 Task: Check the percentage active listings of 2 bedrooms in the last 3 years.
Action: Mouse moved to (938, 227)
Screenshot: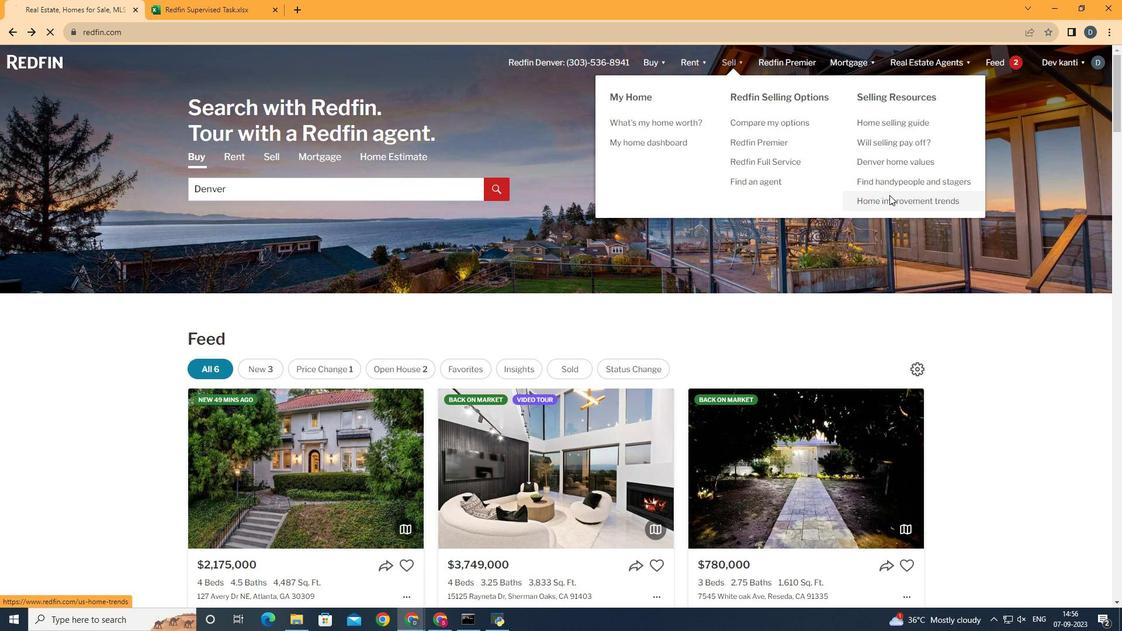 
Action: Mouse pressed left at (938, 227)
Screenshot: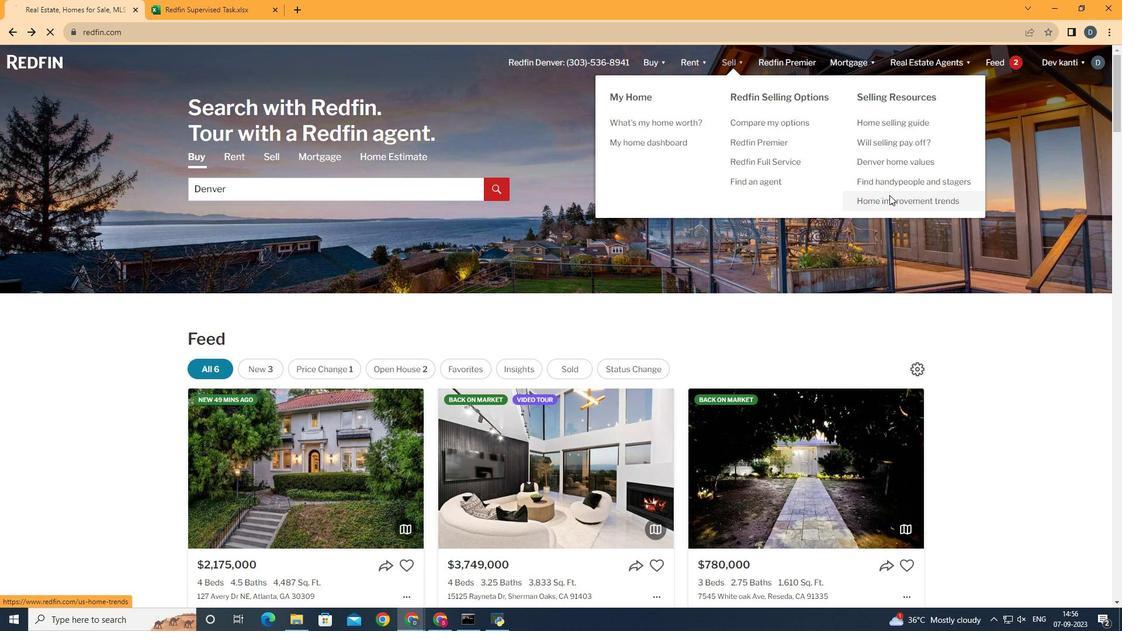 
Action: Mouse moved to (331, 252)
Screenshot: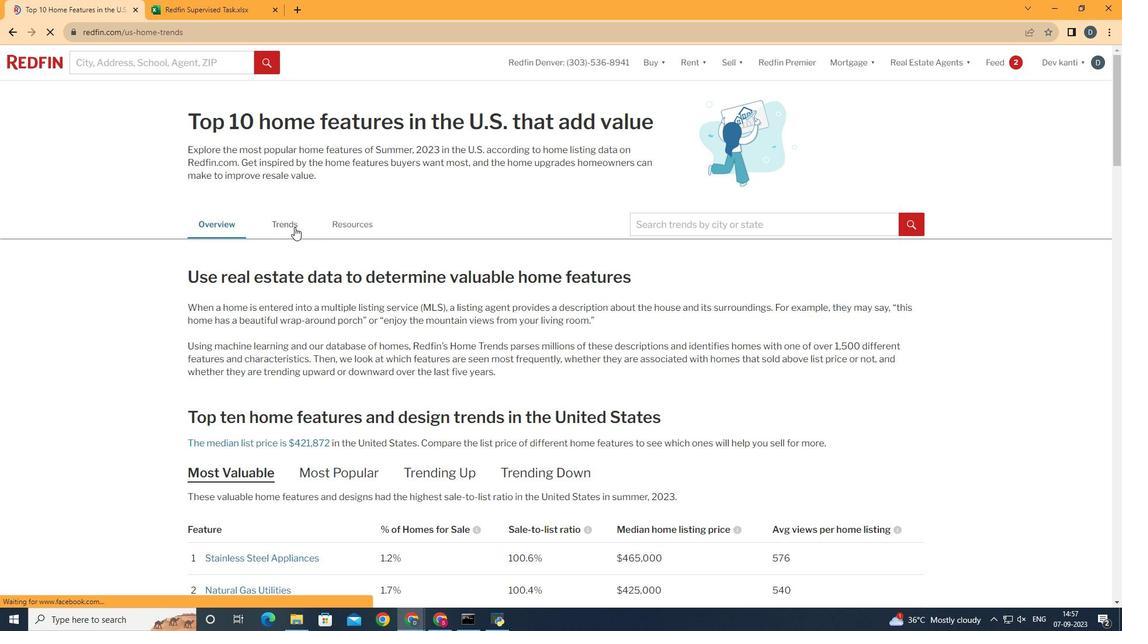 
Action: Mouse pressed left at (331, 252)
Screenshot: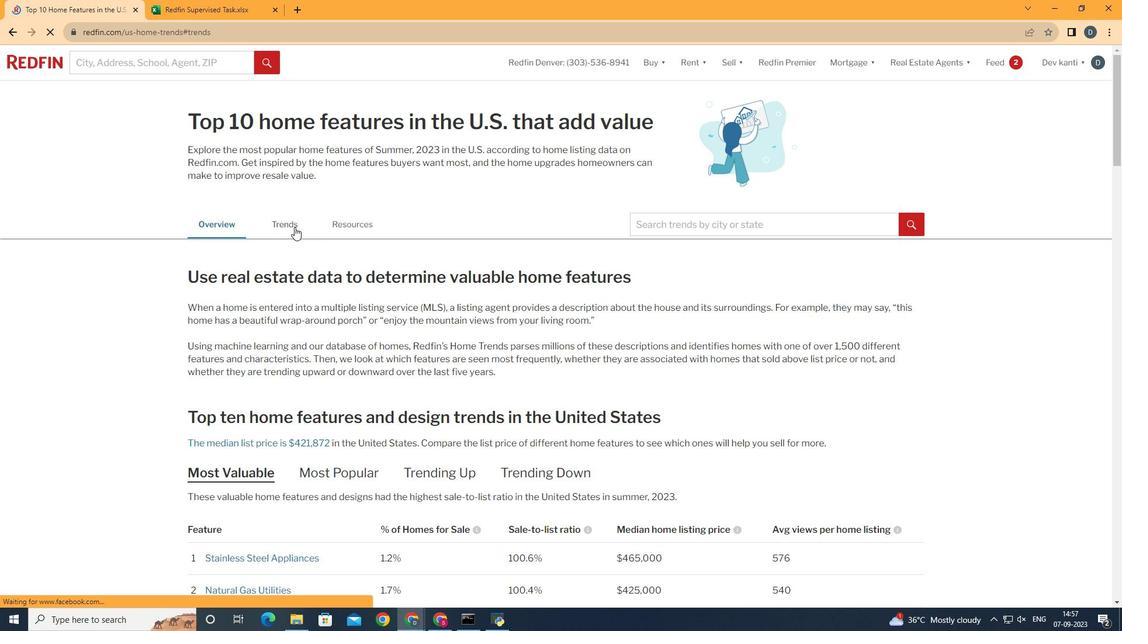 
Action: Mouse moved to (484, 353)
Screenshot: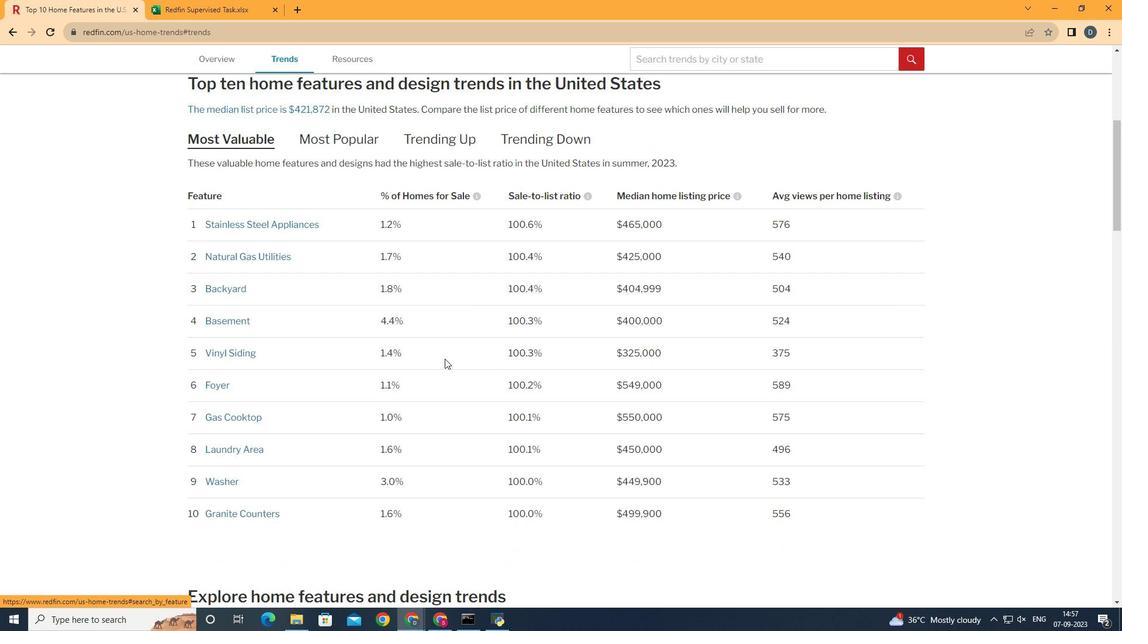 
Action: Mouse scrolled (484, 352) with delta (0, 0)
Screenshot: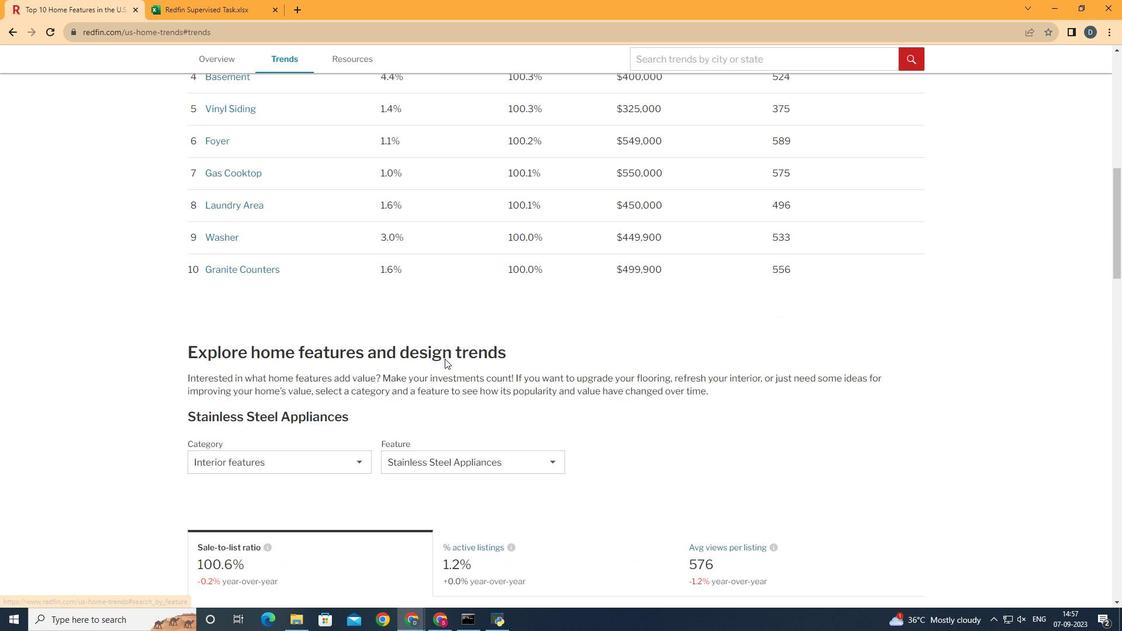 
Action: Mouse scrolled (484, 352) with delta (0, 0)
Screenshot: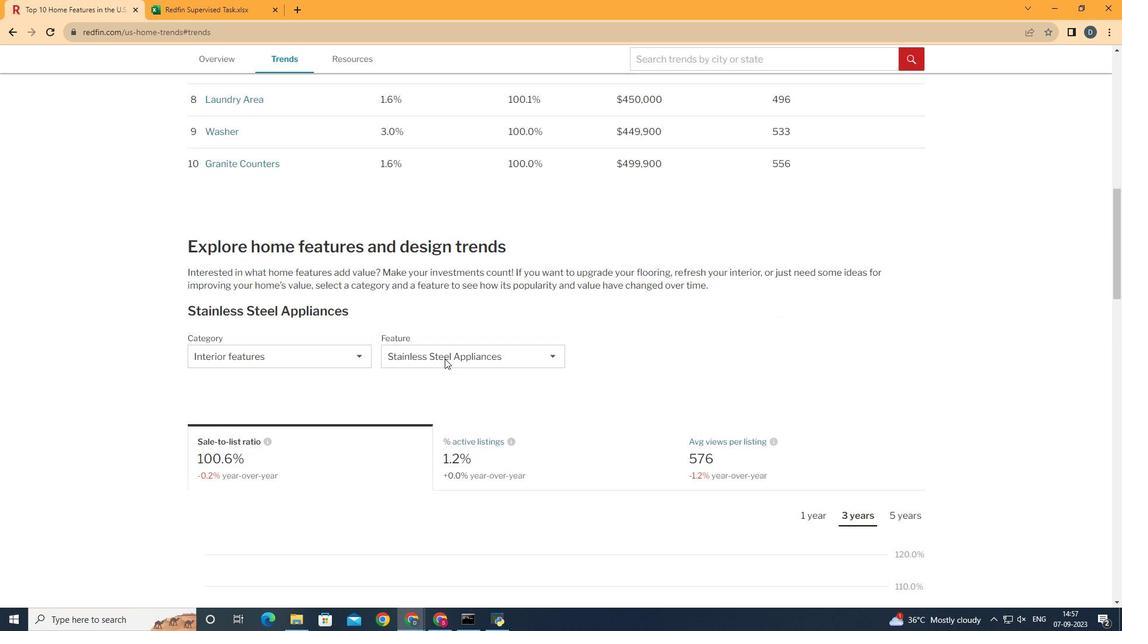 
Action: Mouse scrolled (484, 352) with delta (0, 0)
Screenshot: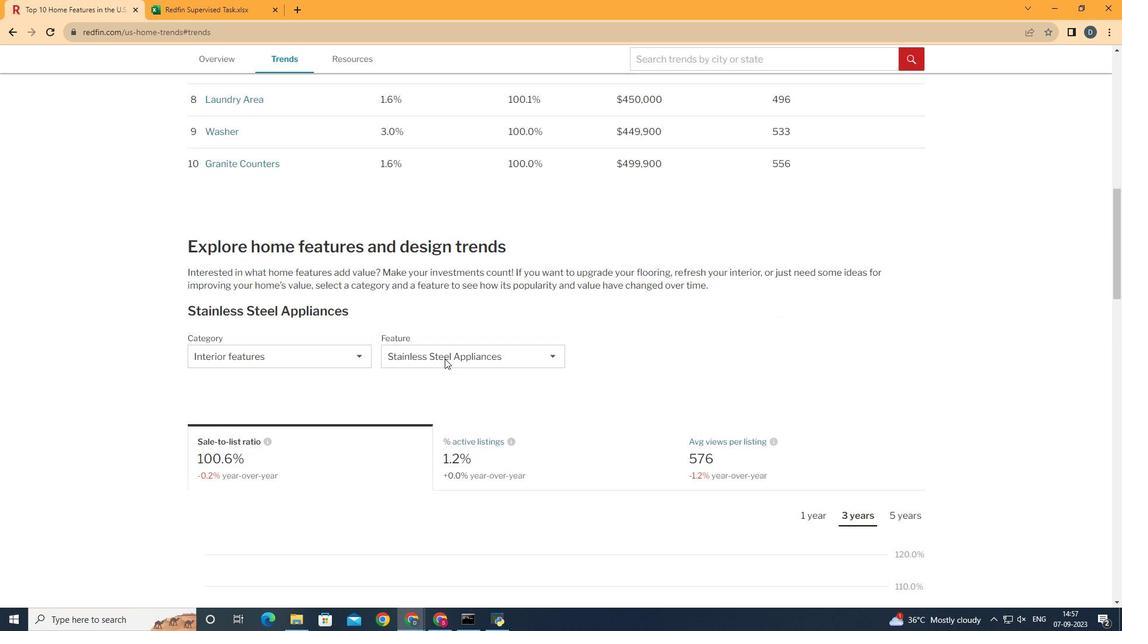 
Action: Mouse scrolled (484, 352) with delta (0, 0)
Screenshot: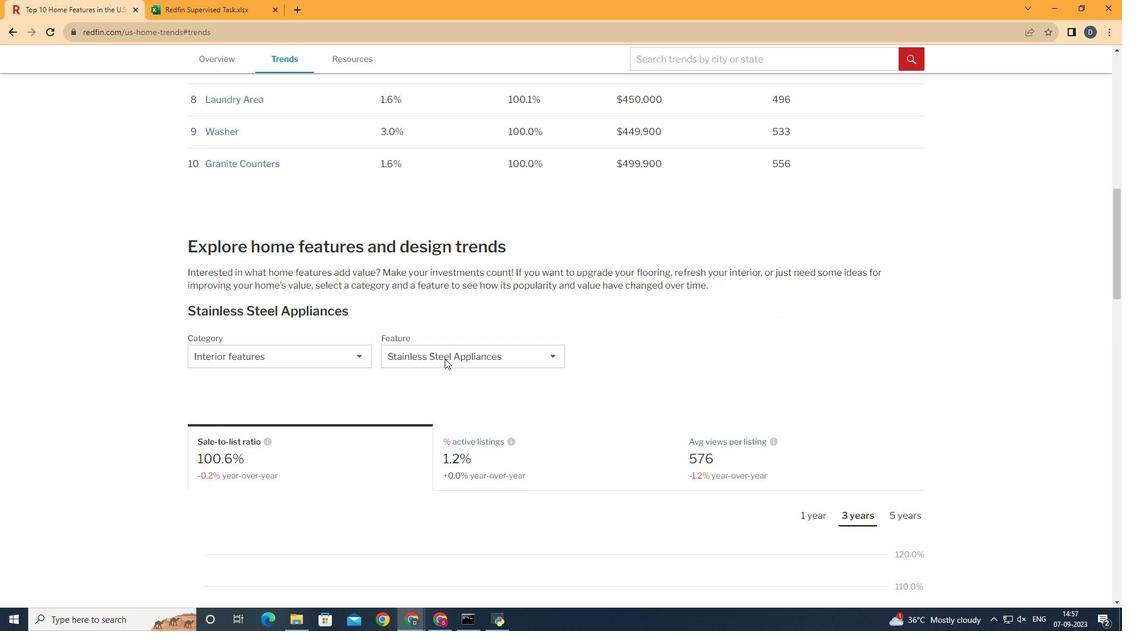 
Action: Mouse scrolled (484, 352) with delta (0, 0)
Screenshot: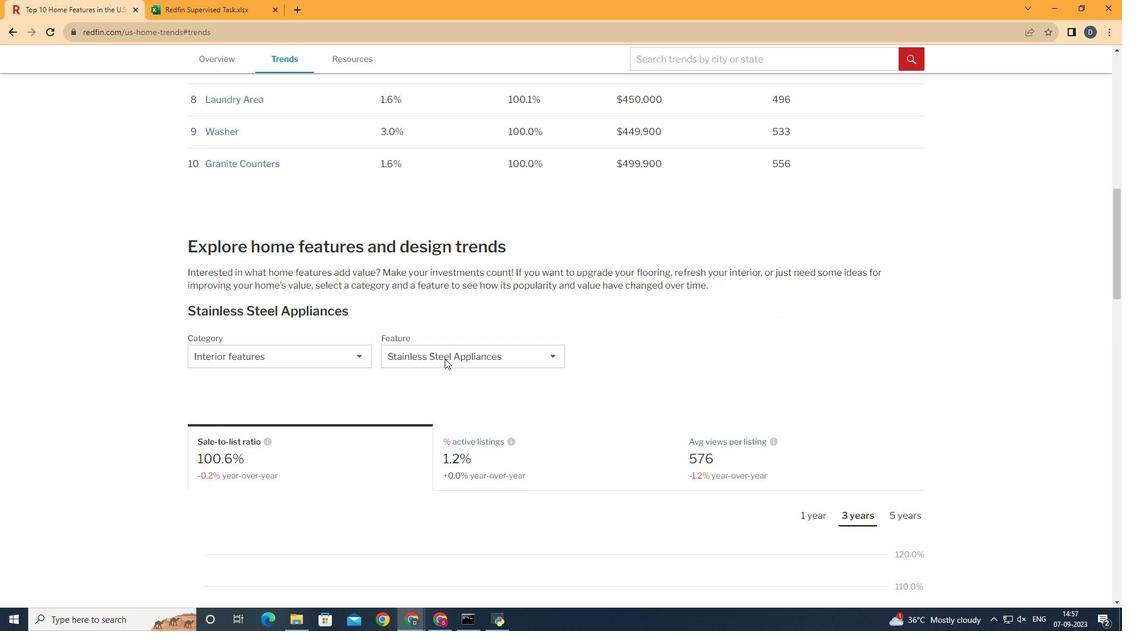 
Action: Mouse scrolled (484, 352) with delta (0, 0)
Screenshot: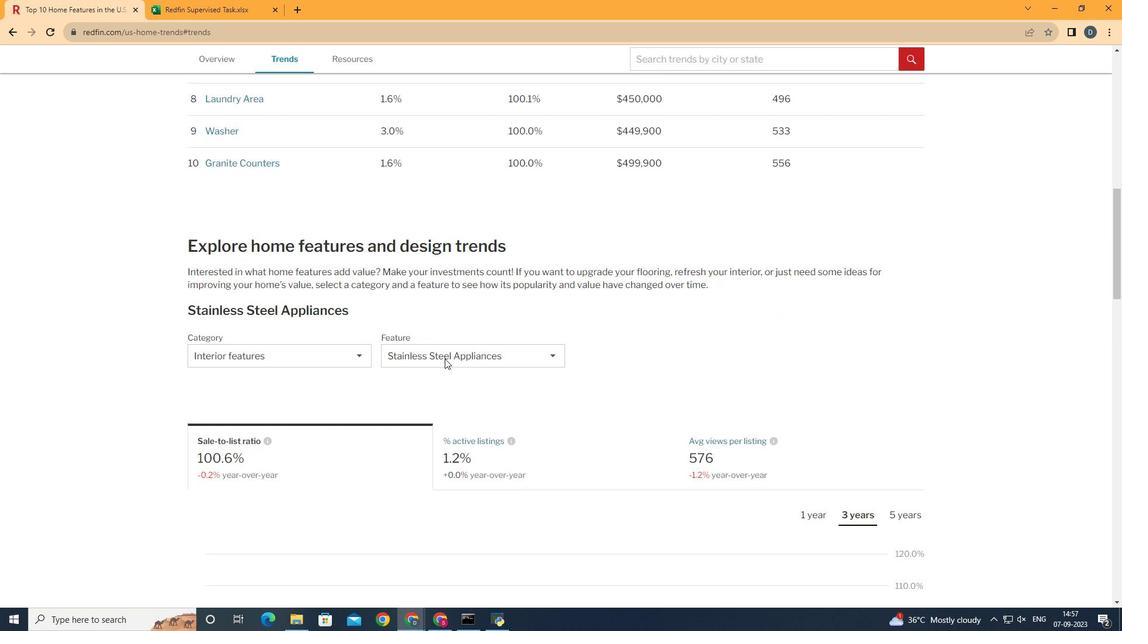 
Action: Mouse scrolled (484, 352) with delta (0, 0)
Screenshot: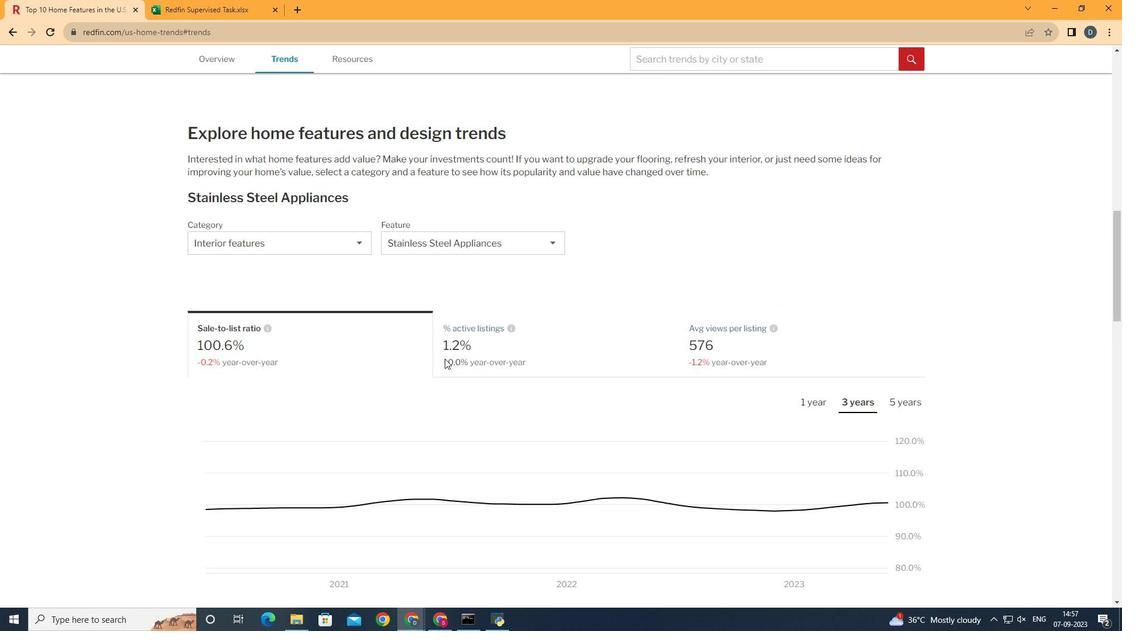 
Action: Mouse scrolled (484, 352) with delta (0, 0)
Screenshot: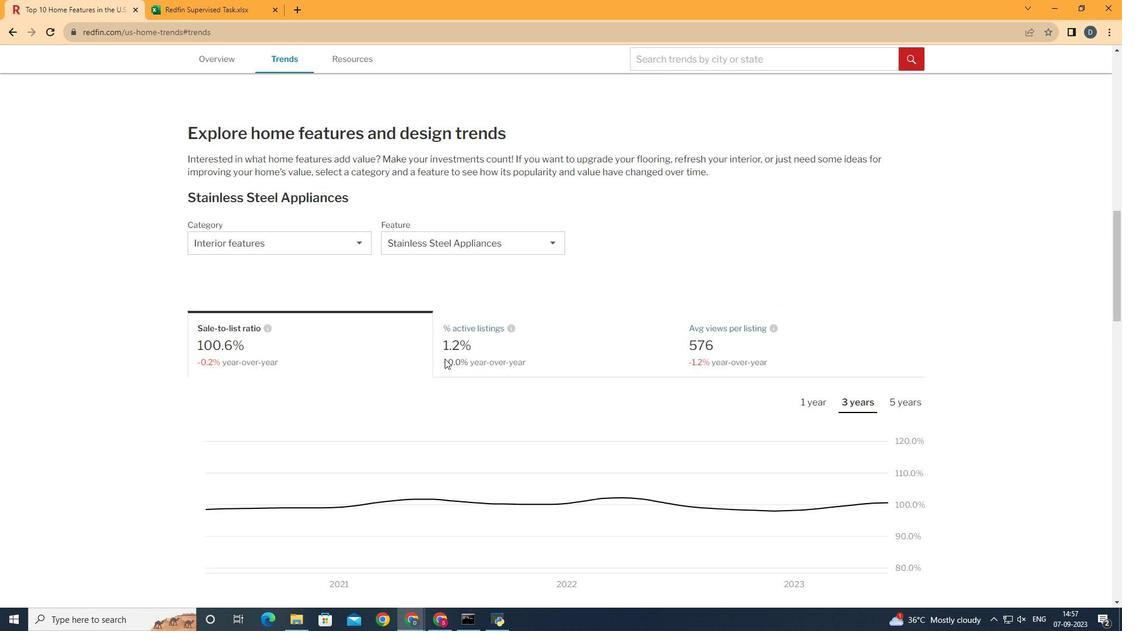 
Action: Mouse moved to (374, 257)
Screenshot: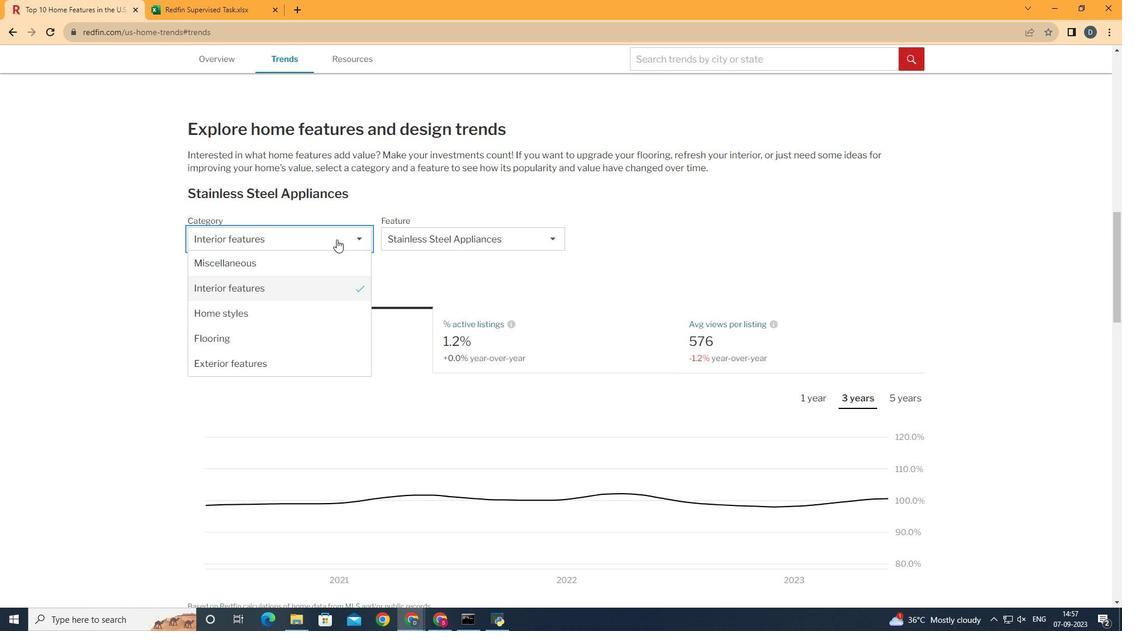 
Action: Mouse pressed left at (374, 257)
Screenshot: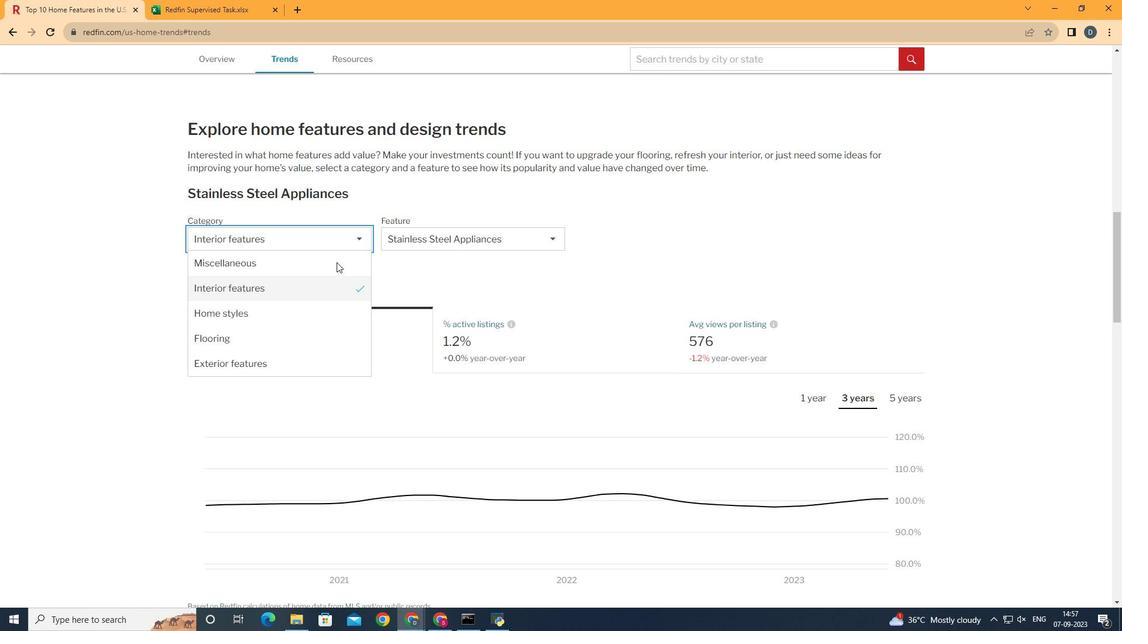 
Action: Mouse moved to (370, 304)
Screenshot: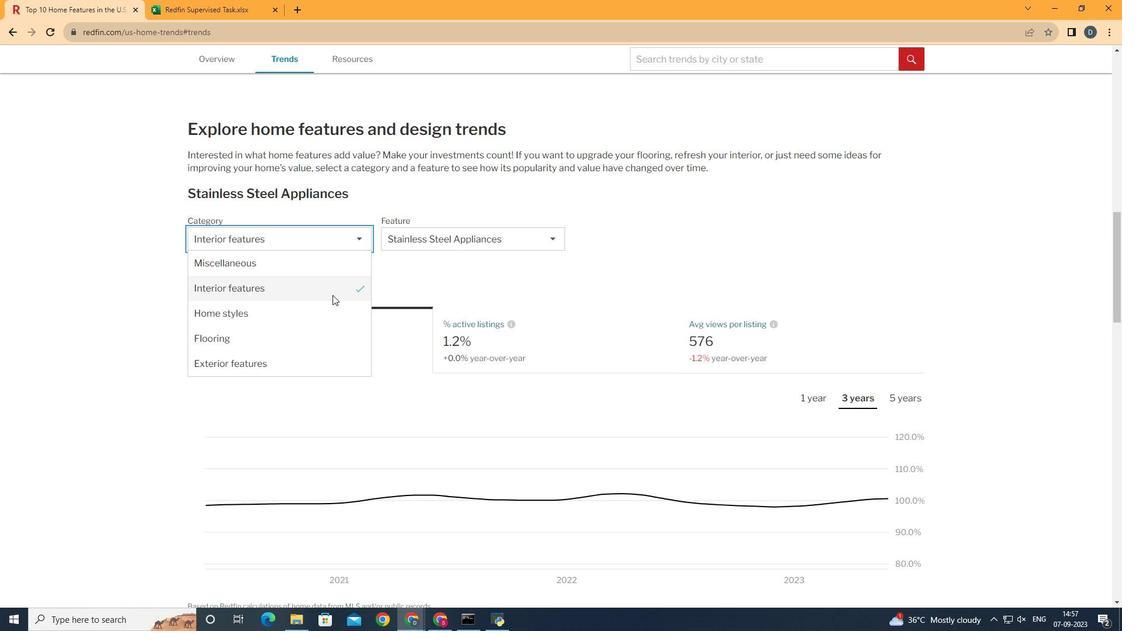 
Action: Mouse pressed left at (370, 304)
Screenshot: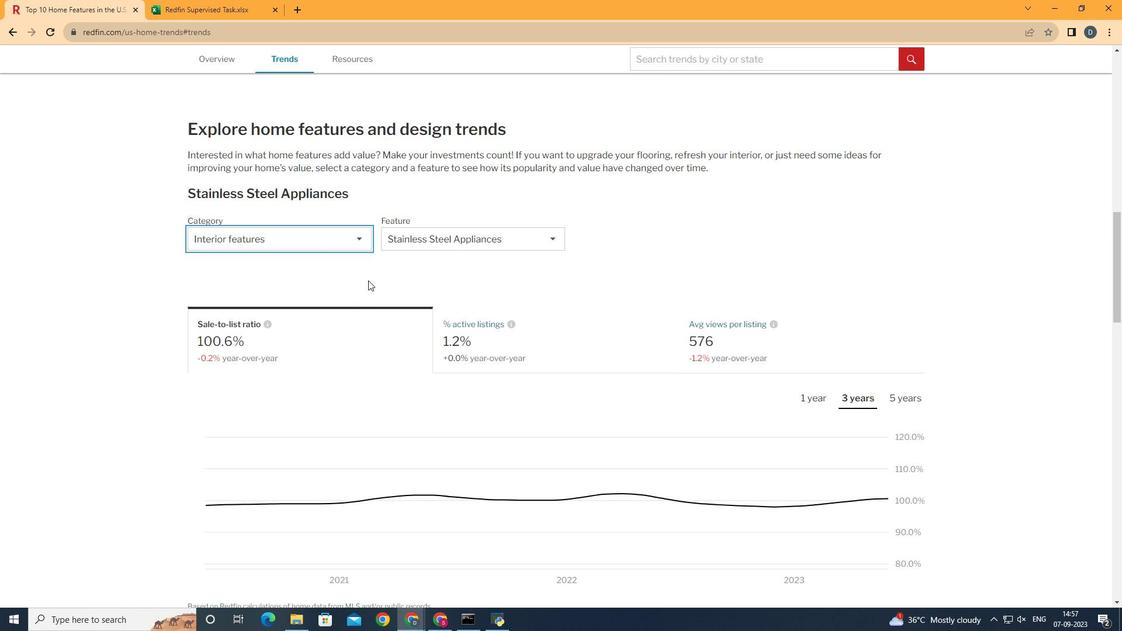 
Action: Mouse moved to (518, 258)
Screenshot: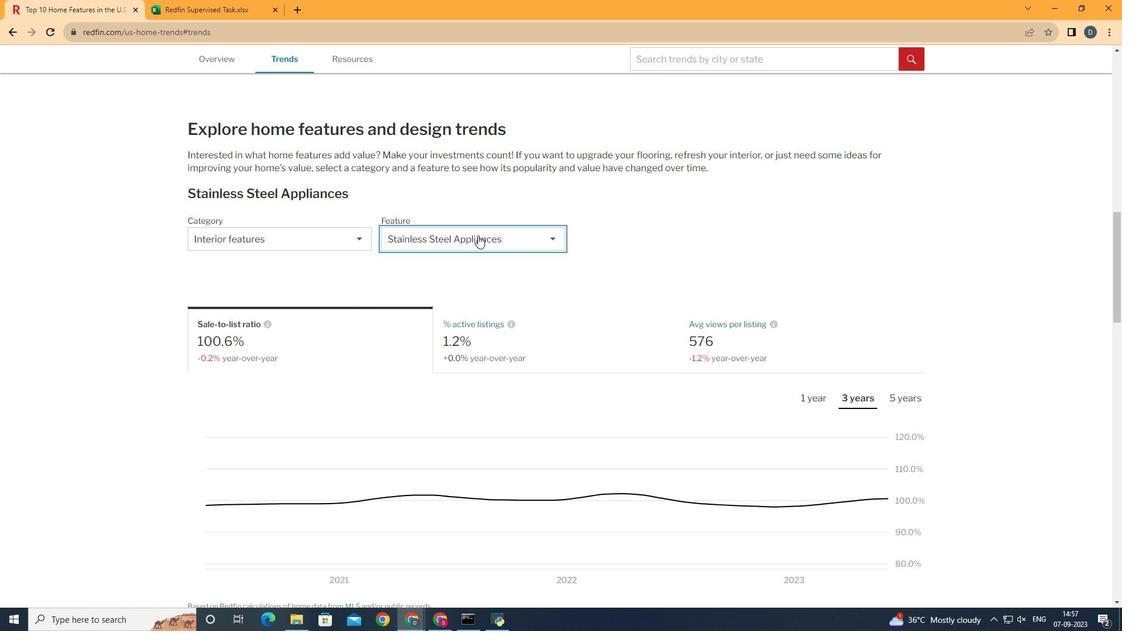 
Action: Mouse pressed left at (518, 258)
Screenshot: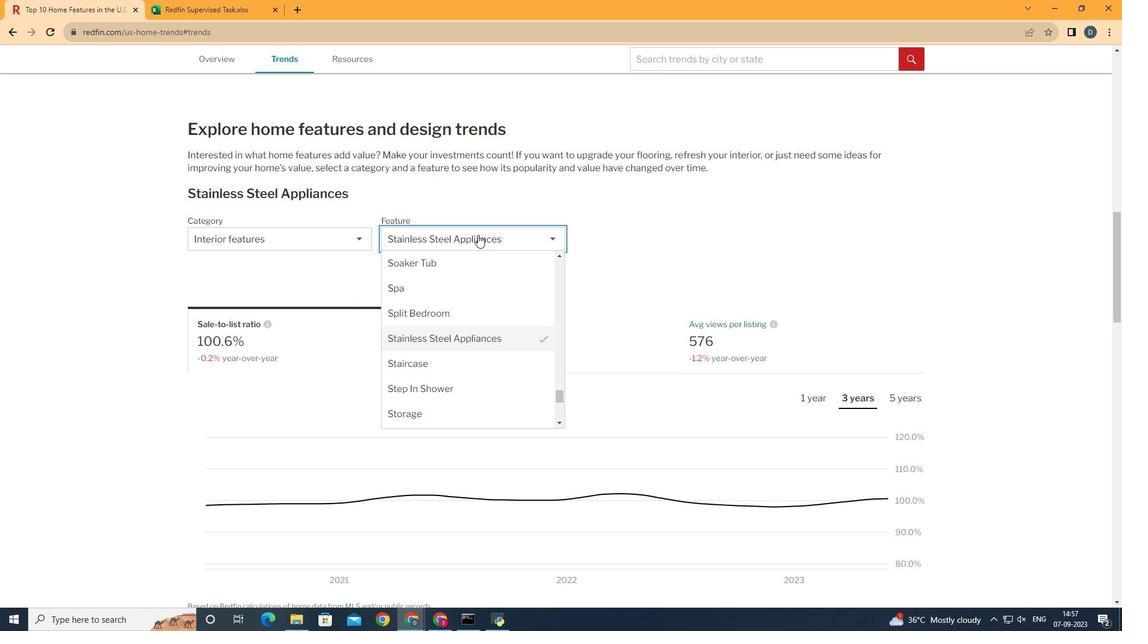 
Action: Mouse moved to (600, 382)
Screenshot: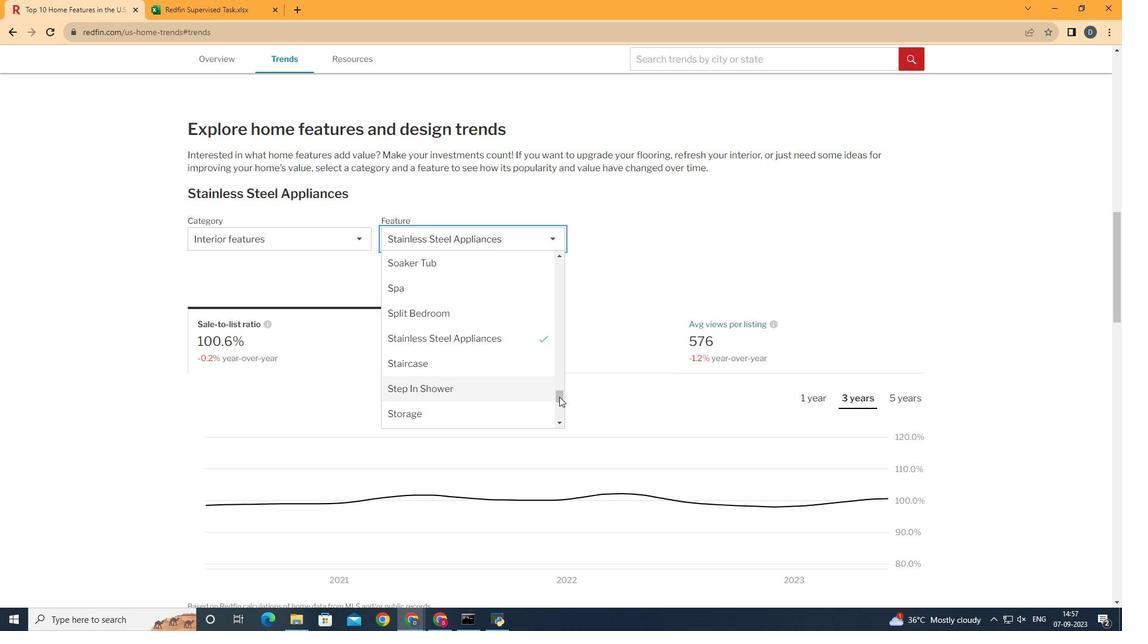 
Action: Mouse pressed left at (600, 382)
Screenshot: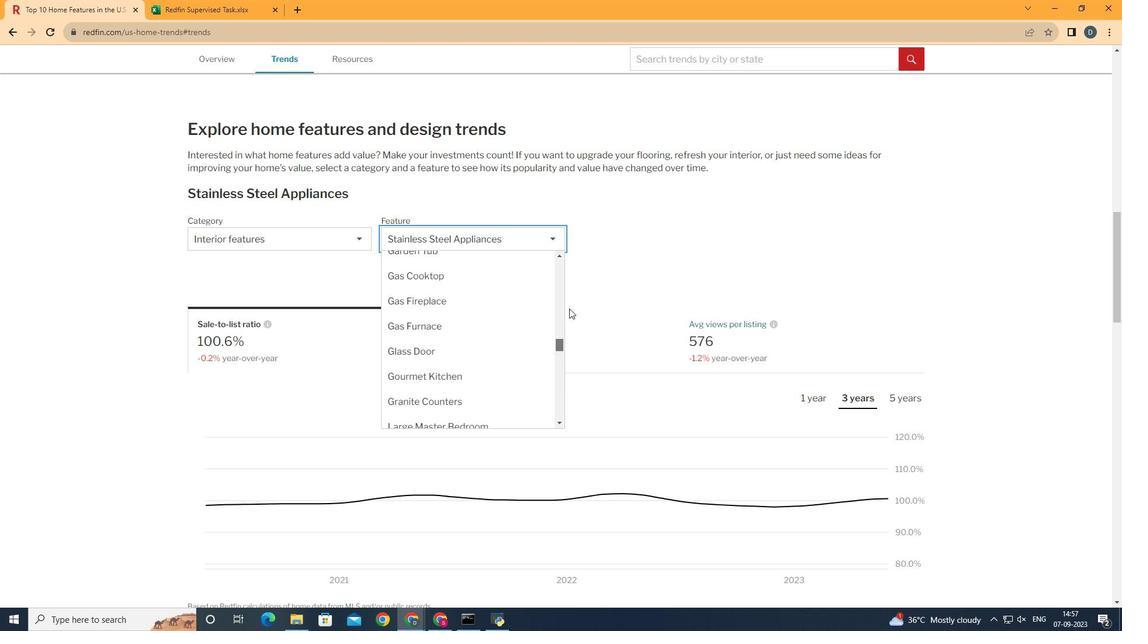 
Action: Mouse moved to (505, 376)
Screenshot: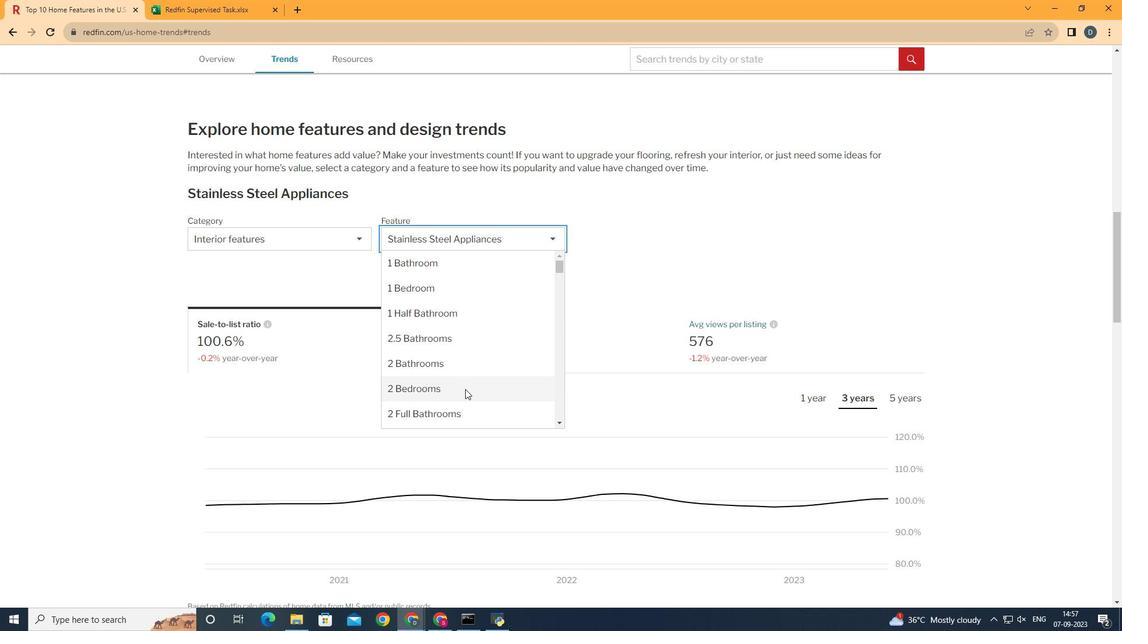 
Action: Mouse pressed left at (505, 376)
Screenshot: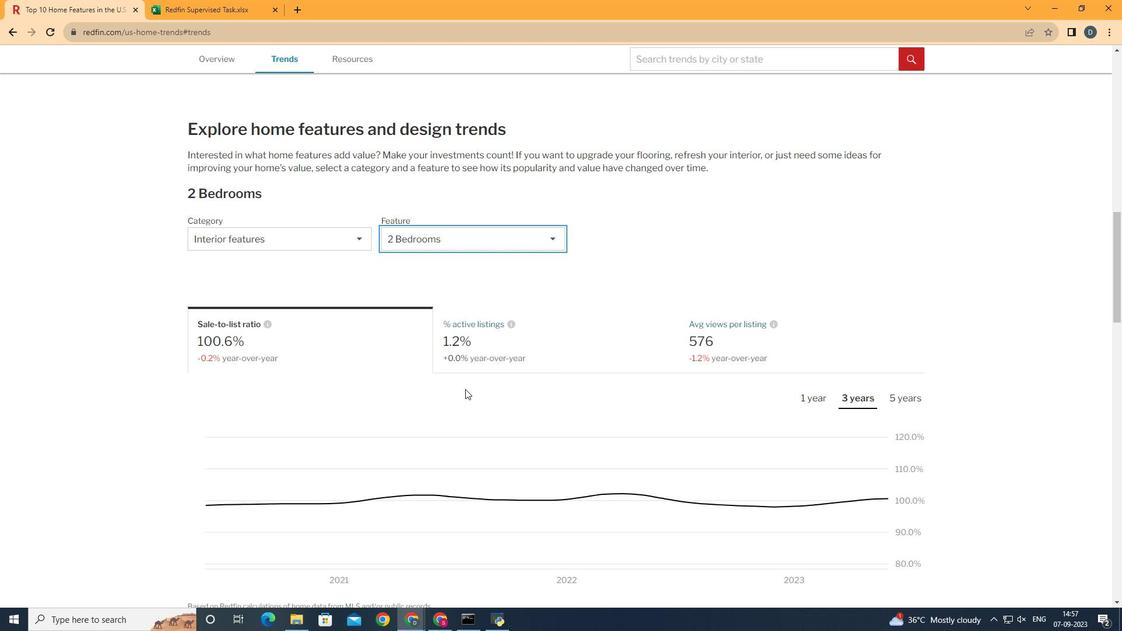 
Action: Mouse moved to (622, 344)
Screenshot: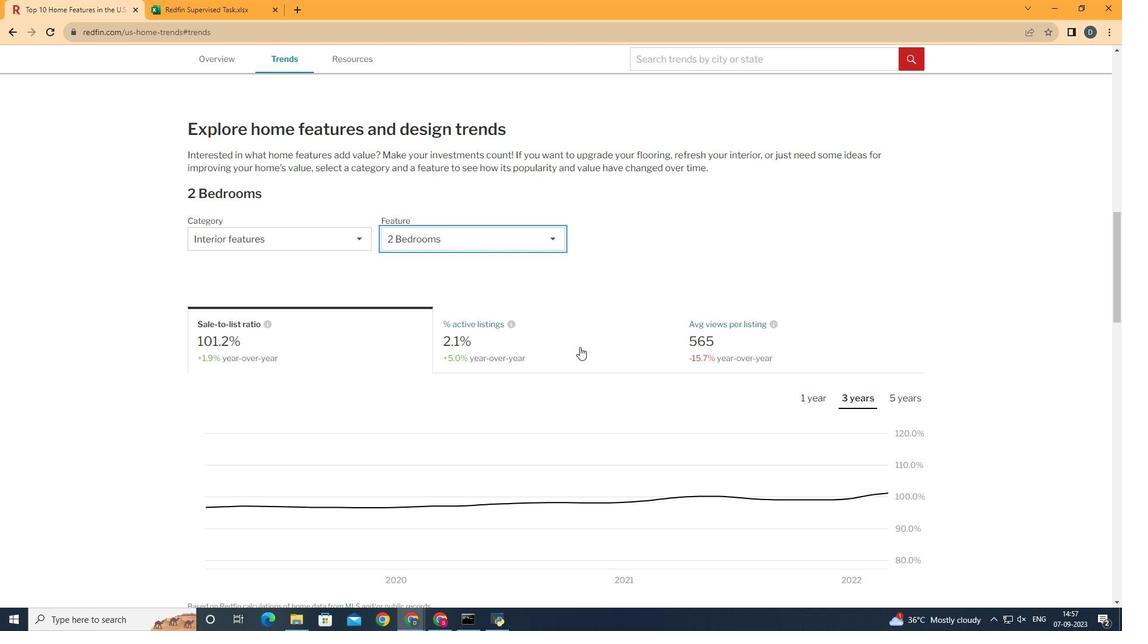 
Action: Mouse pressed left at (622, 344)
Screenshot: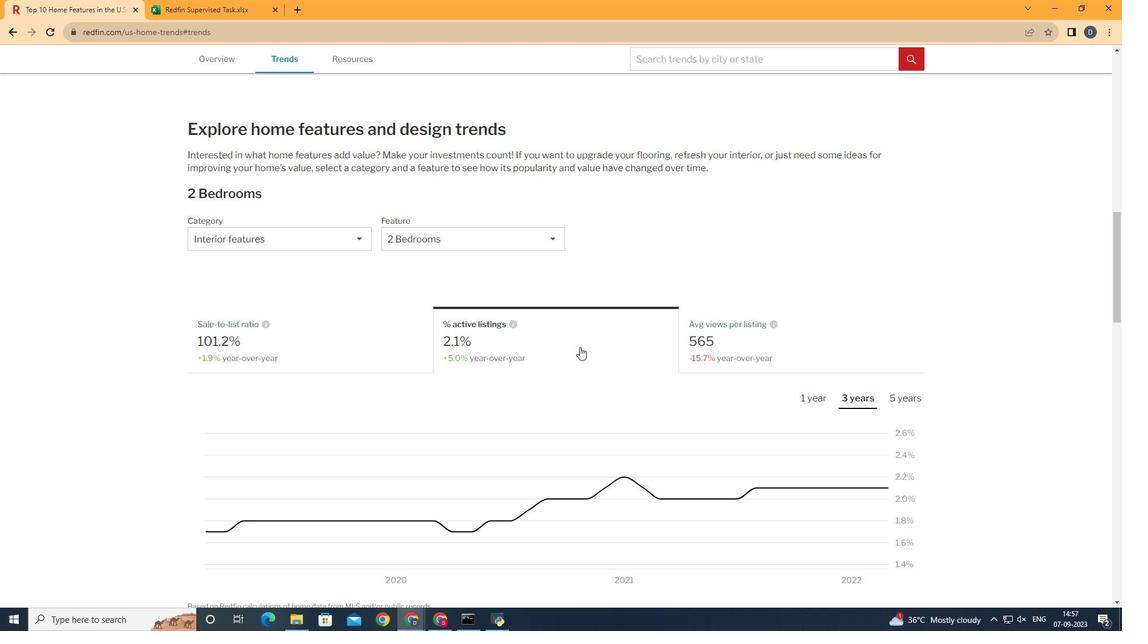 
Action: Mouse moved to (917, 383)
Screenshot: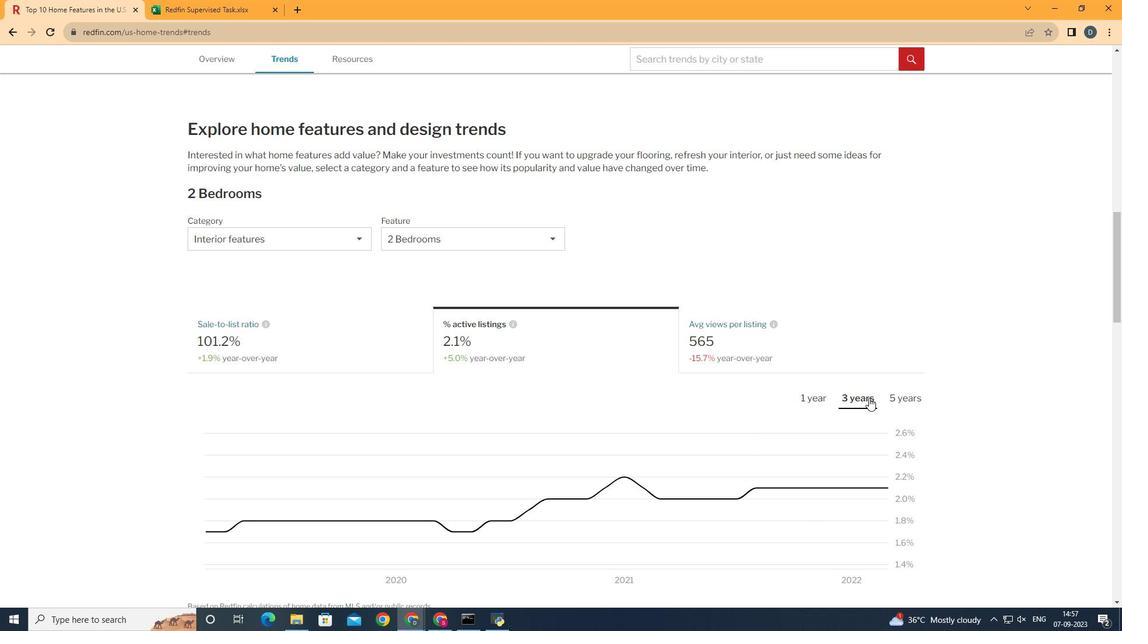 
Action: Mouse pressed left at (917, 383)
Screenshot: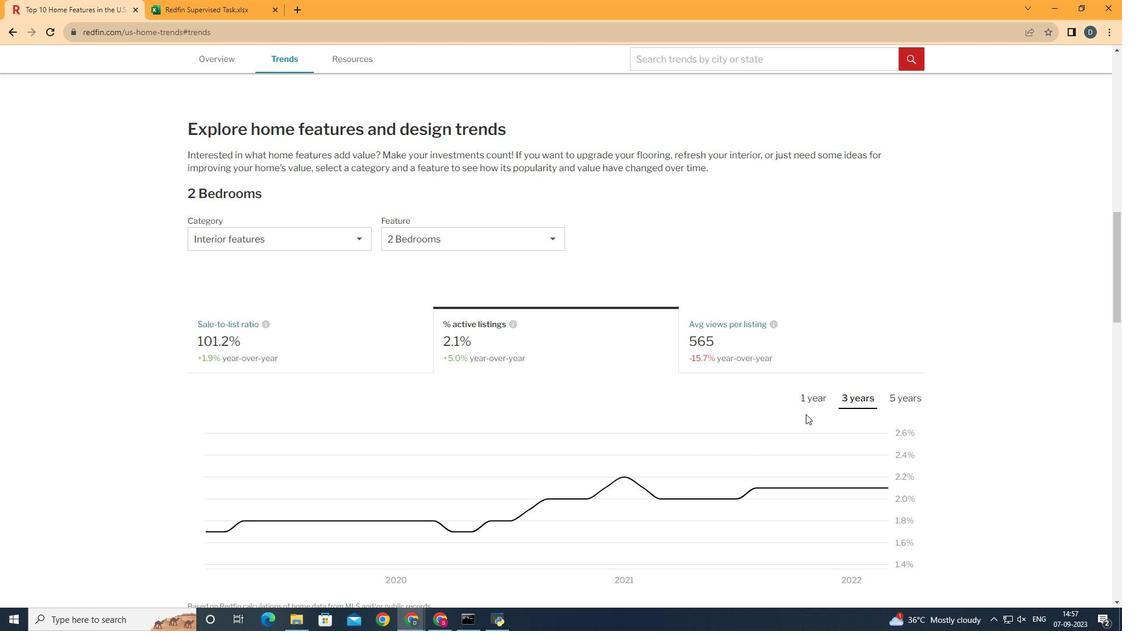 
Action: Mouse moved to (511, 394)
Screenshot: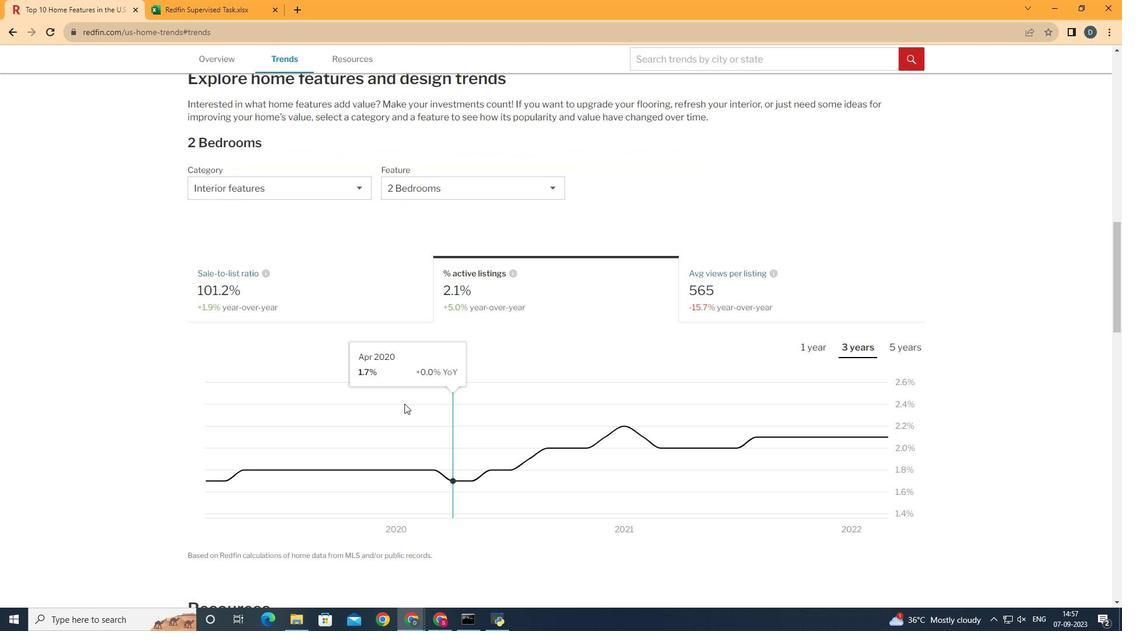 
Action: Mouse scrolled (511, 394) with delta (0, 0)
Screenshot: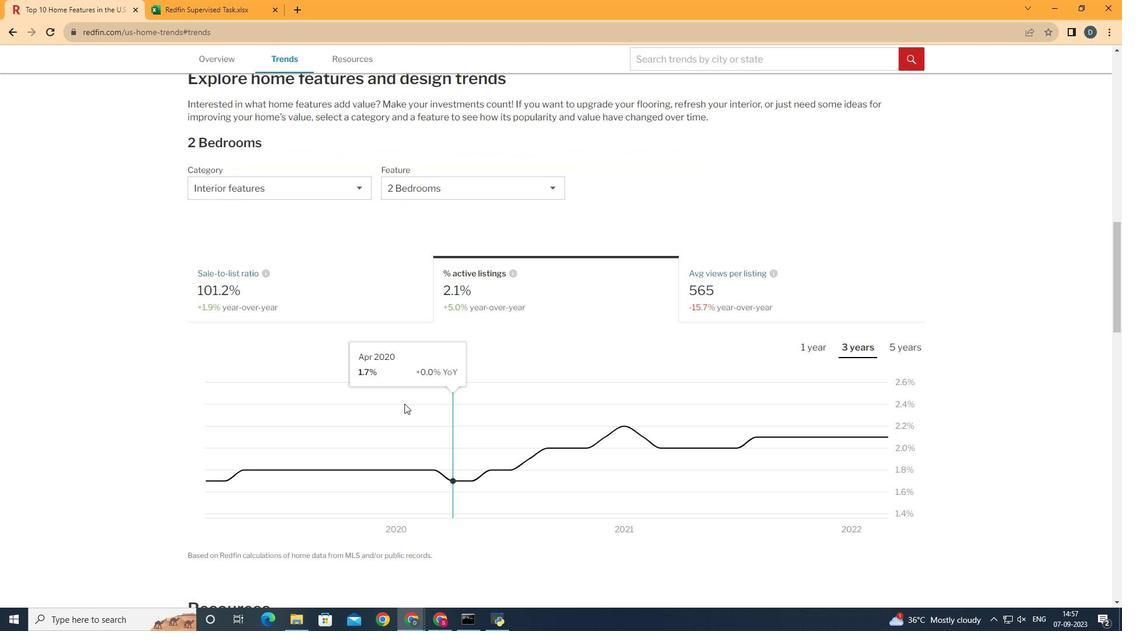 
Action: Mouse moved to (946, 386)
Screenshot: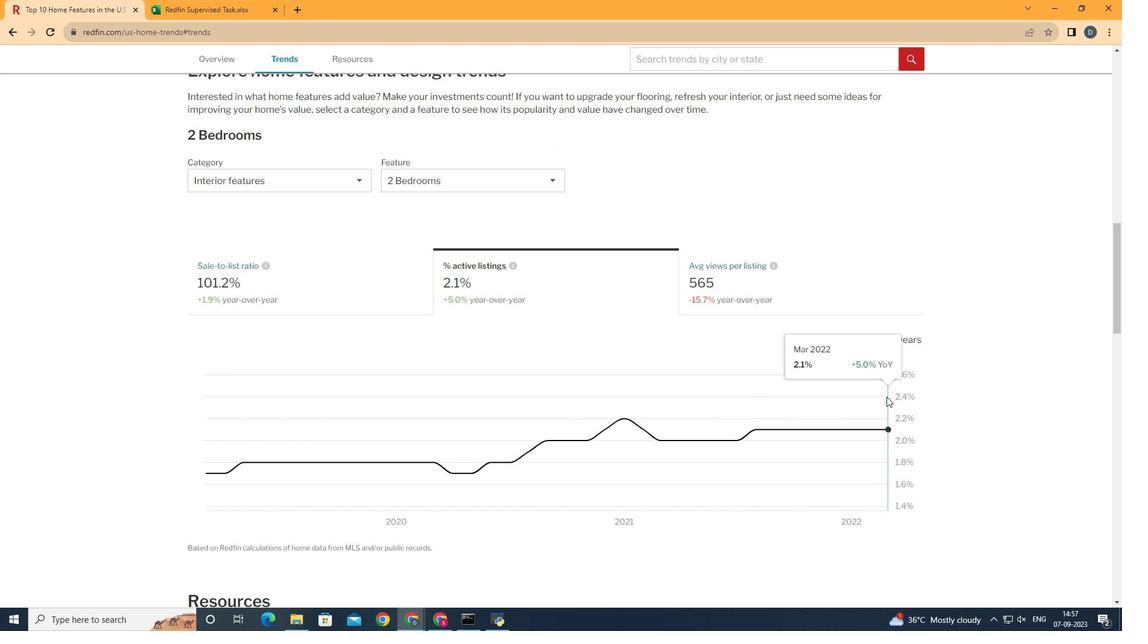 
